 Task: Plan a virtual team-building photography contest for next month on the 12th at 12:30 PM.
Action: Mouse moved to (41, 67)
Screenshot: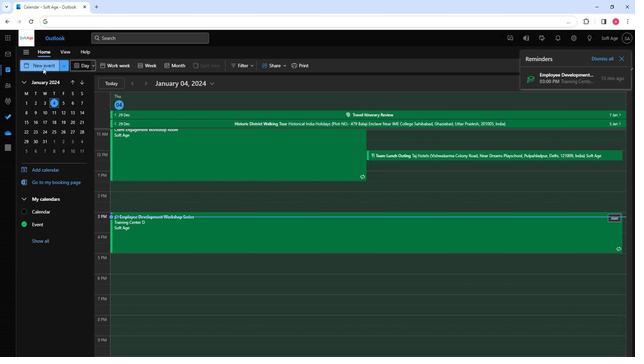 
Action: Mouse pressed left at (41, 67)
Screenshot: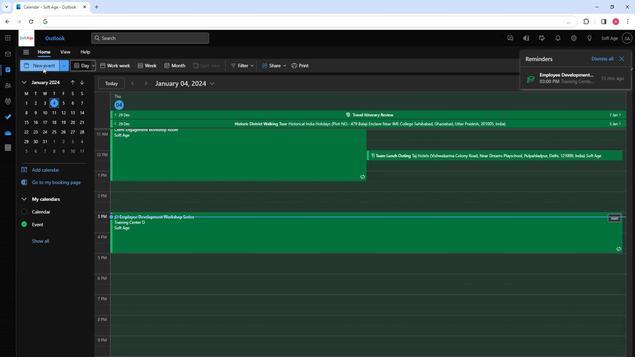 
Action: Mouse moved to (166, 112)
Screenshot: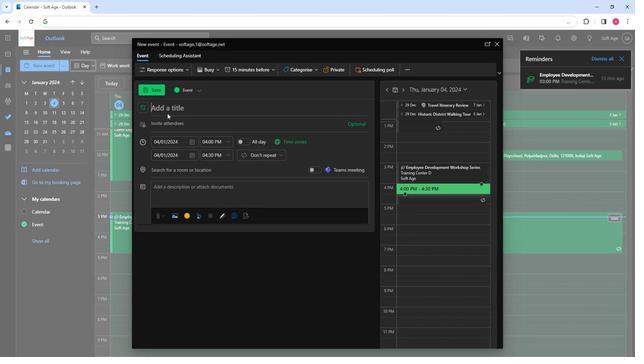 
Action: Key pressed <Key.shift>Virtual<Key.space><Key.shift>Team-<Key.shift>Building<Key.space><Key.shift>Photography<Key.space><Key.shift>Contest
Screenshot: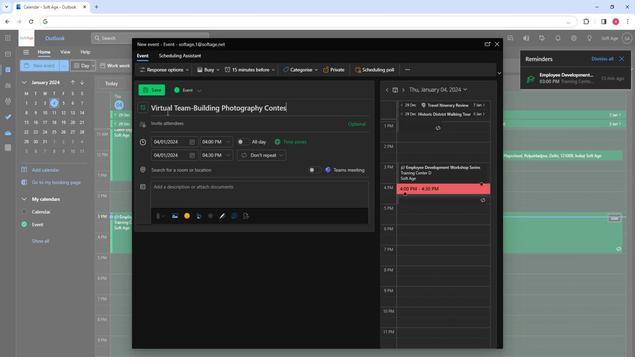 
Action: Mouse moved to (163, 122)
Screenshot: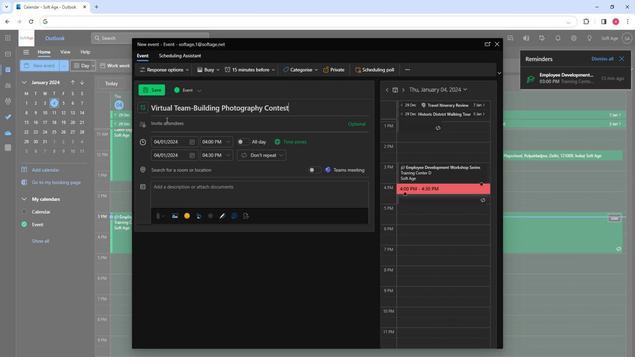
Action: Mouse pressed left at (163, 122)
Screenshot: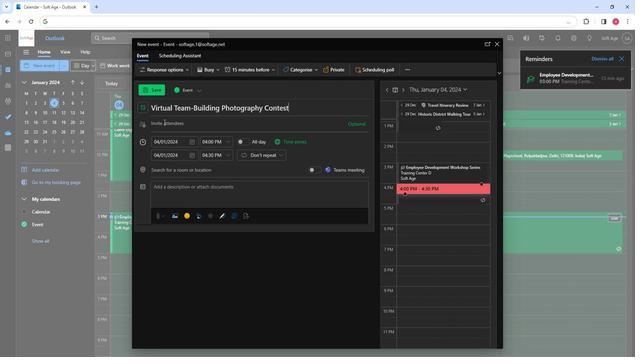 
Action: Mouse moved to (162, 122)
Screenshot: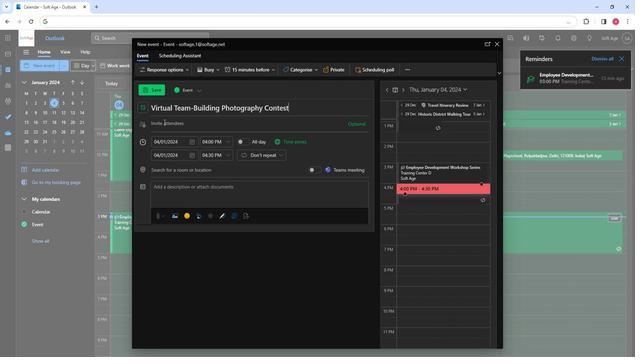 
Action: Key pressed so
Screenshot: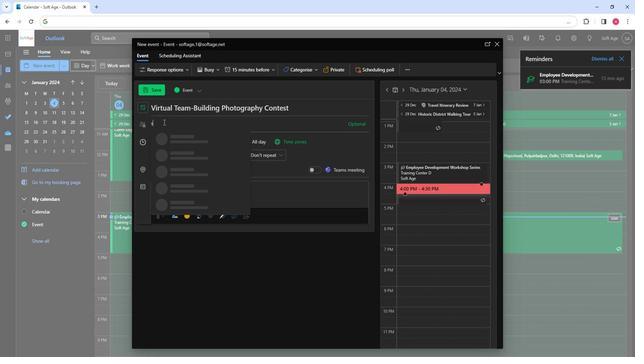
Action: Mouse moved to (180, 157)
Screenshot: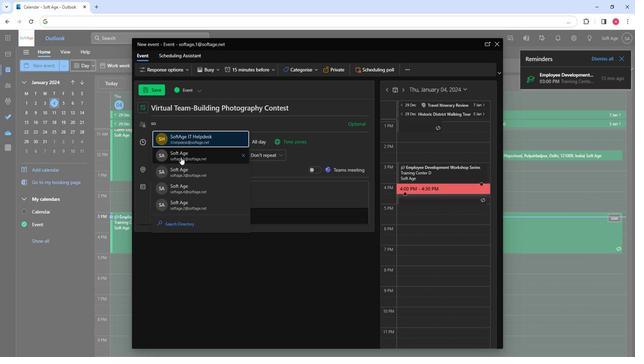 
Action: Mouse pressed left at (180, 157)
Screenshot: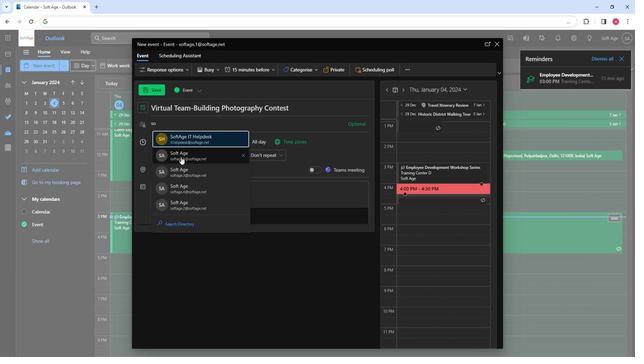 
Action: Key pressed so
Screenshot: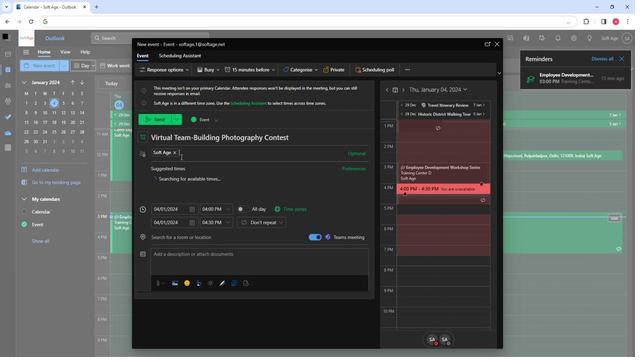 
Action: Mouse moved to (204, 207)
Screenshot: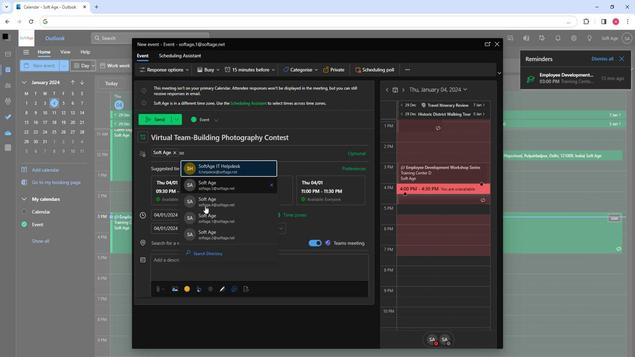 
Action: Mouse pressed left at (204, 207)
Screenshot: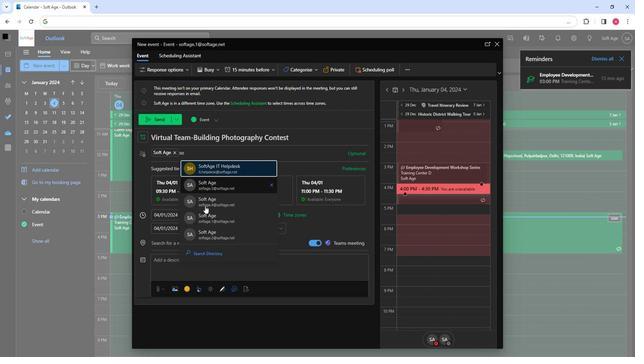 
Action: Key pressed so
Screenshot: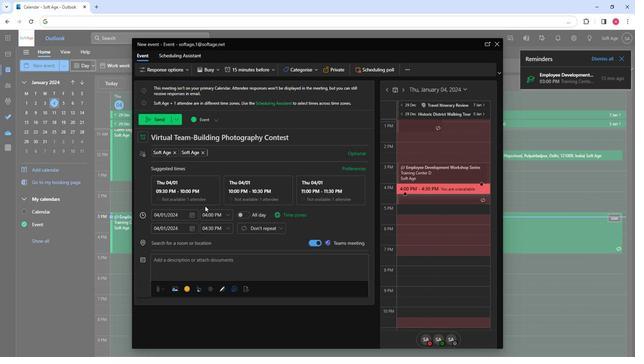 
Action: Mouse moved to (234, 218)
Screenshot: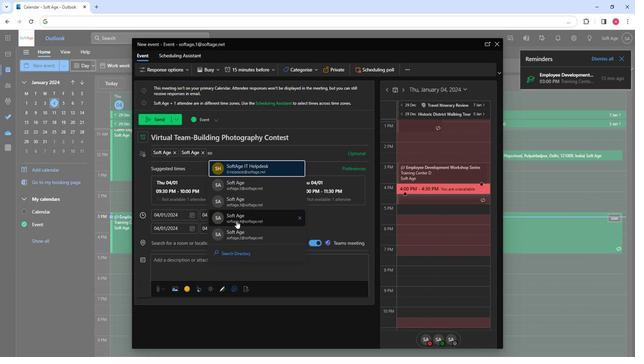 
Action: Mouse pressed left at (234, 218)
Screenshot: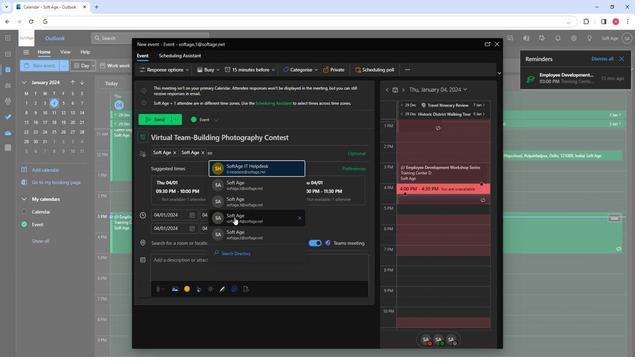
Action: Mouse moved to (192, 211)
Screenshot: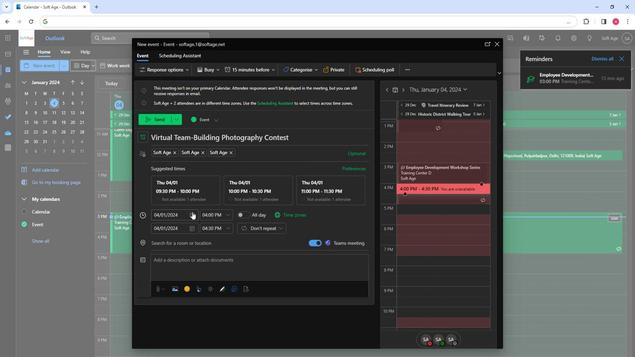 
Action: Mouse pressed left at (192, 211)
Screenshot: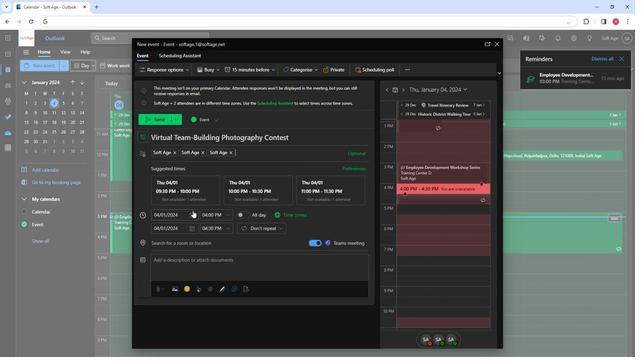 
Action: Mouse moved to (217, 230)
Screenshot: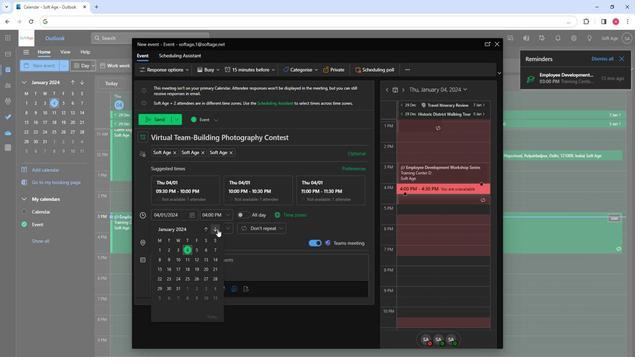 
Action: Mouse pressed left at (217, 230)
Screenshot: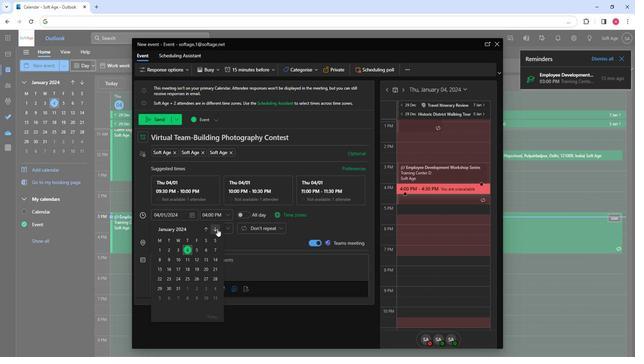 
Action: Mouse moved to (161, 270)
Screenshot: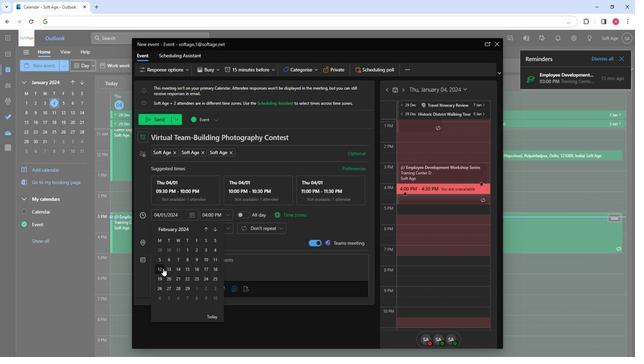 
Action: Mouse pressed left at (161, 270)
Screenshot: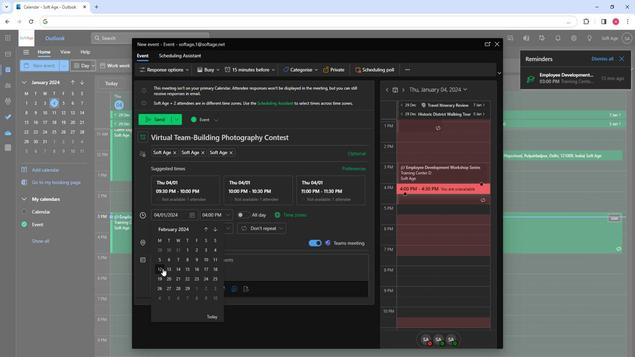 
Action: Mouse moved to (227, 214)
Screenshot: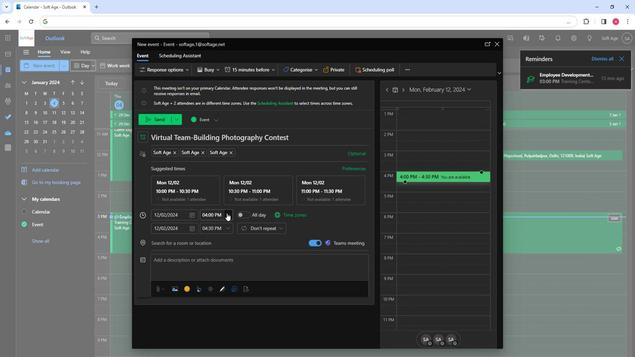 
Action: Mouse pressed left at (227, 214)
Screenshot: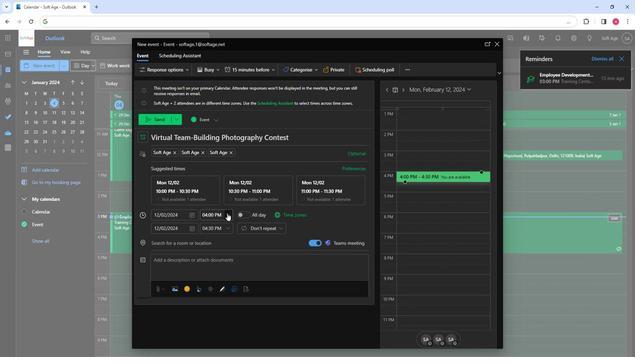 
Action: Mouse moved to (210, 261)
Screenshot: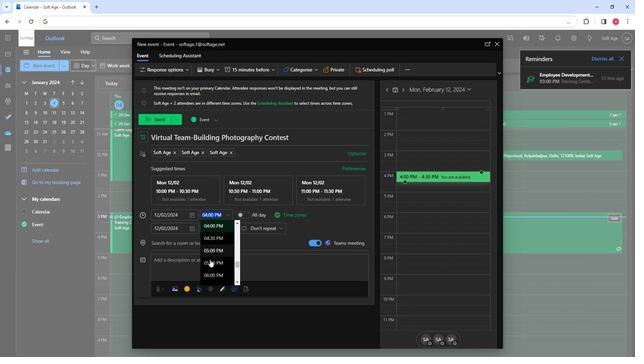 
Action: Mouse scrolled (210, 260) with delta (0, 0)
Screenshot: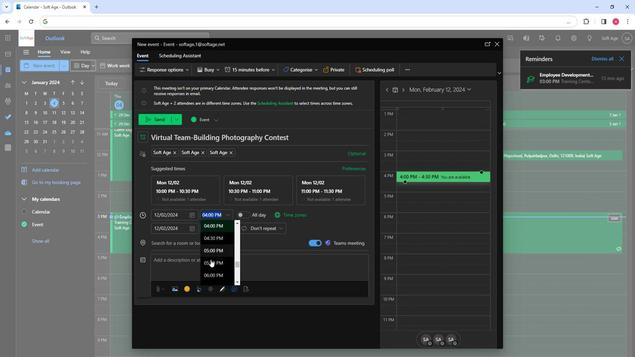 
Action: Mouse moved to (212, 257)
Screenshot: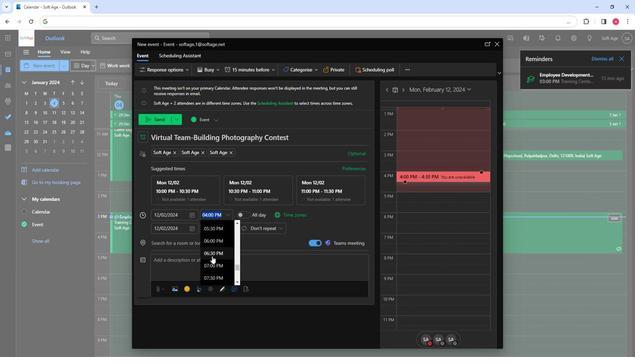 
Action: Mouse scrolled (212, 257) with delta (0, 0)
Screenshot: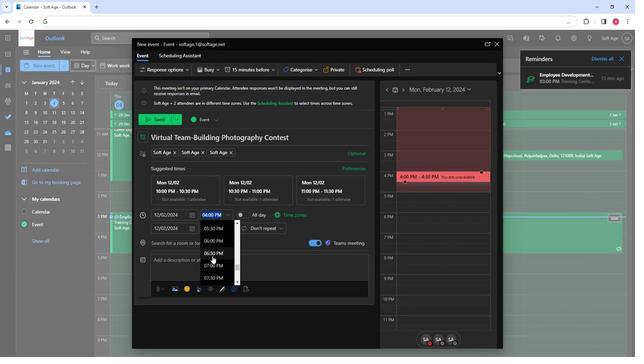 
Action: Mouse scrolled (212, 257) with delta (0, 0)
Screenshot: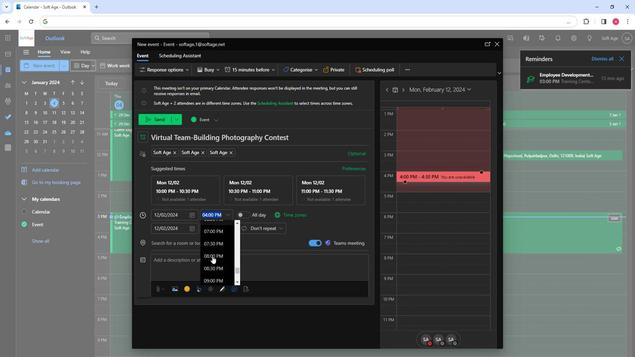 
Action: Mouse scrolled (212, 257) with delta (0, 0)
Screenshot: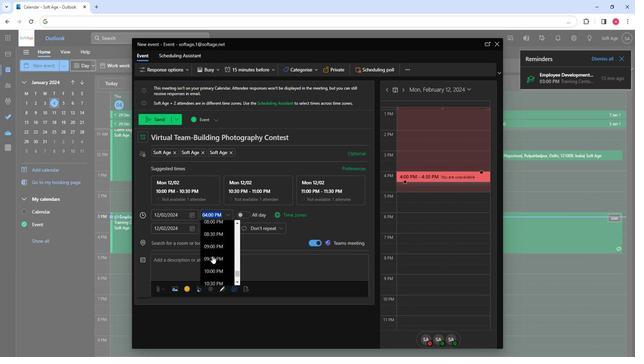
Action: Mouse scrolled (212, 257) with delta (0, 0)
Screenshot: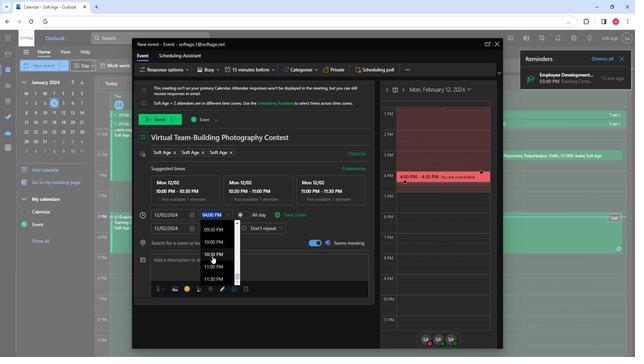 
Action: Mouse scrolled (212, 257) with delta (0, 0)
Screenshot: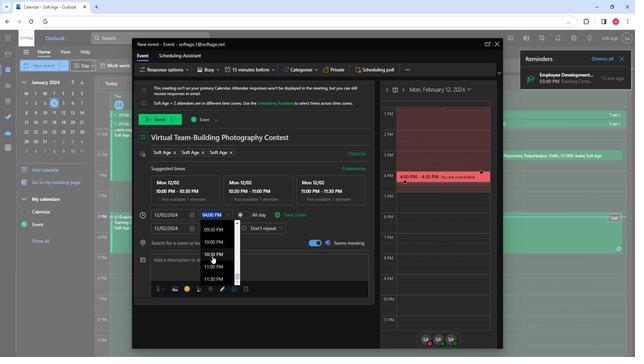 
Action: Mouse scrolled (212, 258) with delta (0, 0)
Screenshot: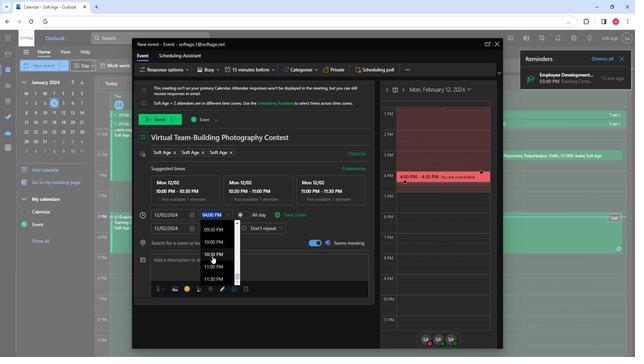 
Action: Mouse scrolled (212, 258) with delta (0, 0)
Screenshot: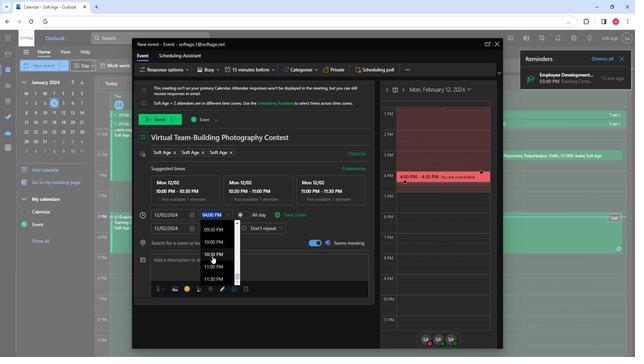 
Action: Mouse scrolled (212, 258) with delta (0, 0)
Screenshot: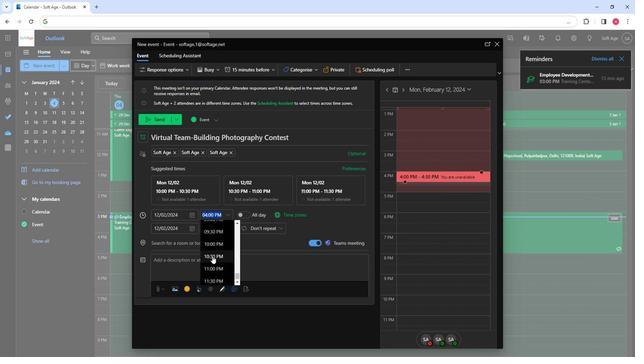 
Action: Mouse scrolled (212, 258) with delta (0, 0)
Screenshot: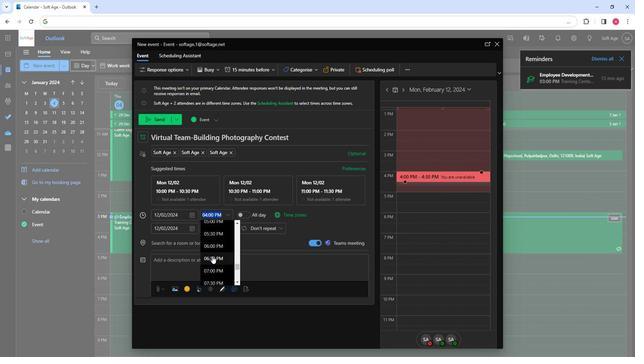 
Action: Mouse moved to (209, 250)
Screenshot: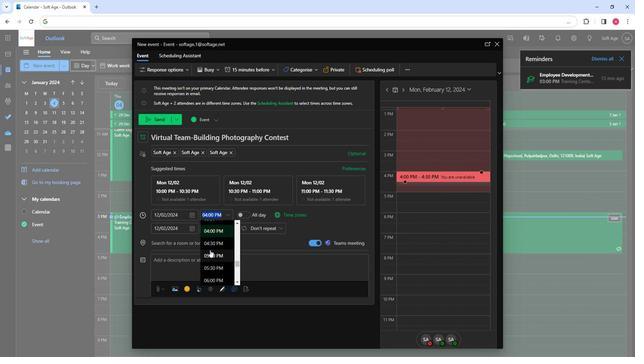 
Action: Mouse scrolled (209, 251) with delta (0, 0)
Screenshot: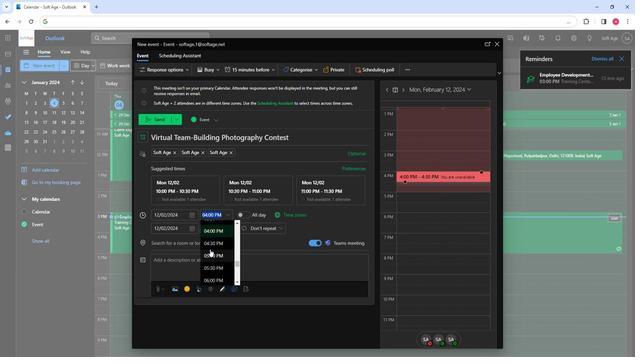 
Action: Mouse scrolled (209, 251) with delta (0, 0)
Screenshot: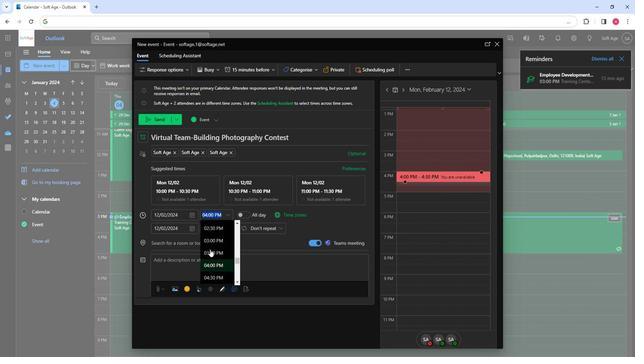 
Action: Mouse moved to (212, 233)
Screenshot: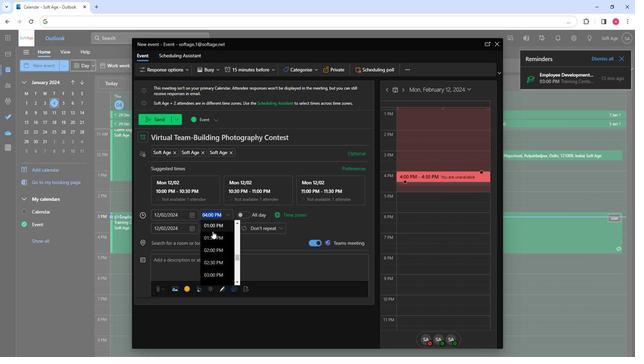 
Action: Mouse scrolled (212, 233) with delta (0, 0)
Screenshot: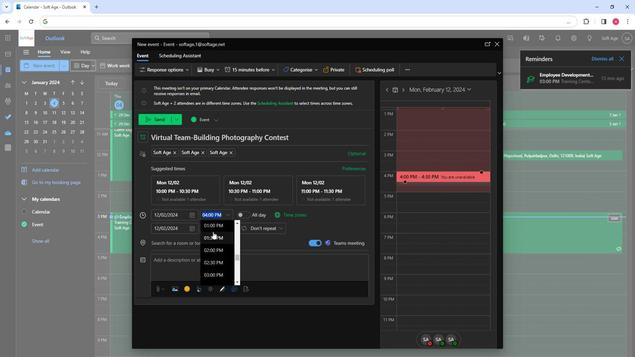 
Action: Mouse moved to (212, 249)
Screenshot: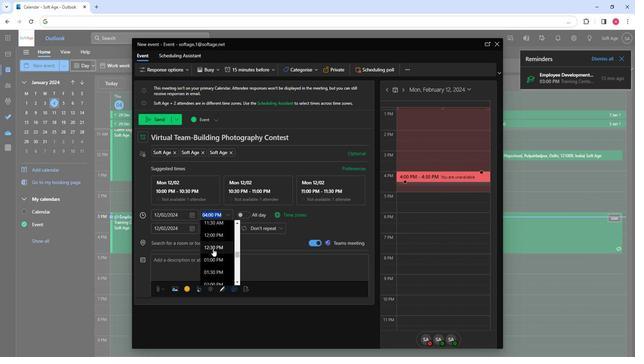 
Action: Mouse pressed left at (212, 249)
Screenshot: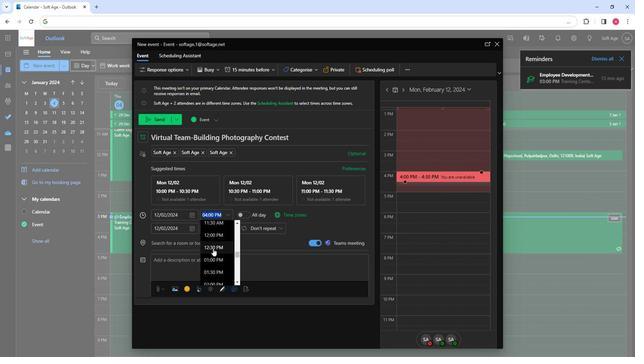 
Action: Mouse moved to (206, 243)
Screenshot: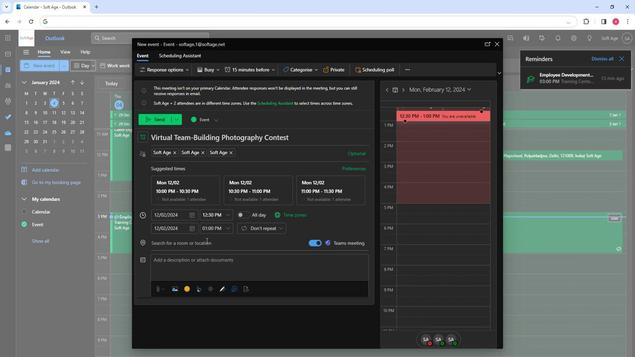 
Action: Mouse pressed left at (206, 243)
Screenshot: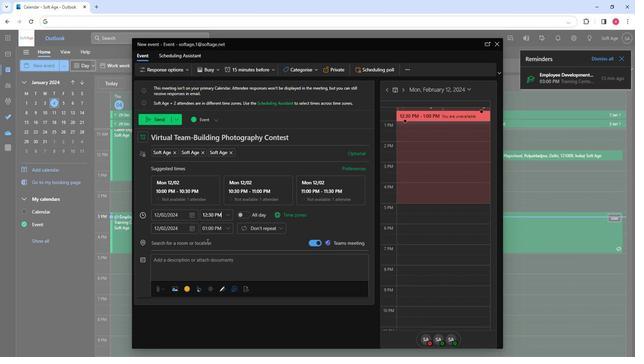 
Action: Mouse moved to (188, 207)
Screenshot: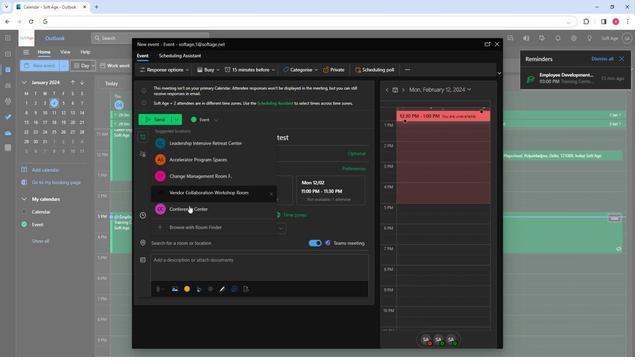 
Action: Mouse pressed left at (188, 207)
Screenshot: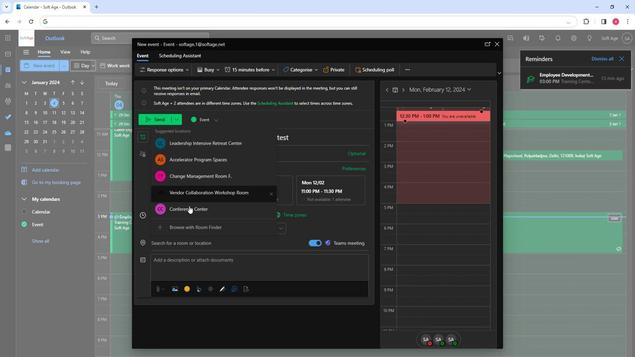 
Action: Mouse moved to (165, 264)
Screenshot: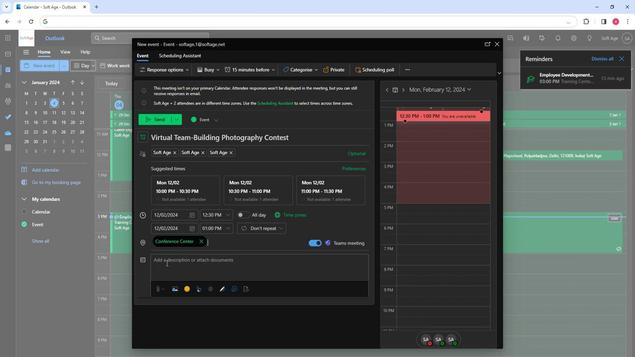 
Action: Mouse pressed left at (165, 264)
Screenshot: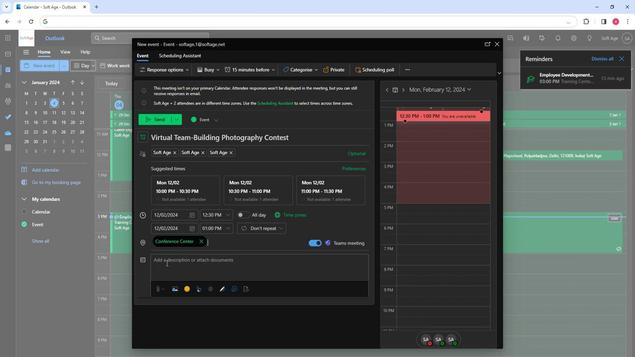 
Action: Key pressed <Key.shift>Fuel<Key.space>creativity<Key.space>and<Key.space>connection<Key.space>with<Key.space>a<Key.space>virtual<Key.space>team-building<Key.space>photography<Key.space>contest<Key.space>next<Key.space>month.<Key.space><Key.shift>Capture<Key.space>unique<Key.space>perspectives,<Key.space>share<Key.space>visual<Key.space>stories,<Key.space>and<Key.space>foster<Key.space>camaraderie<Key.space>throught<Key.backspace><Key.space>a<Key.space>fun<Key.space>and<Key.space>engaging<Key.space>online<Key.space>competition.
Screenshot: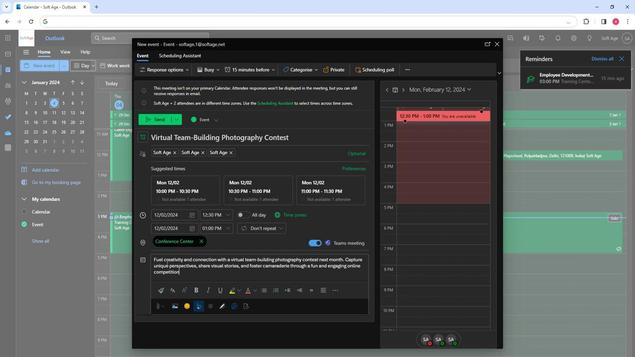 
Action: Mouse moved to (188, 264)
Screenshot: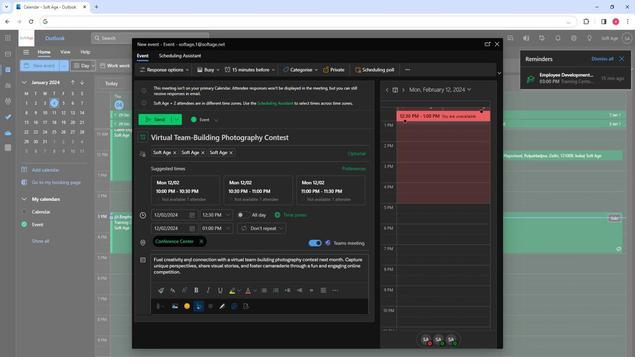 
Action: Mouse pressed left at (188, 264)
Screenshot: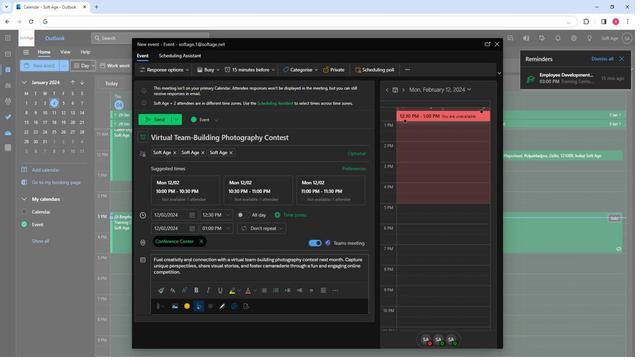 
Action: Mouse pressed left at (188, 264)
Screenshot: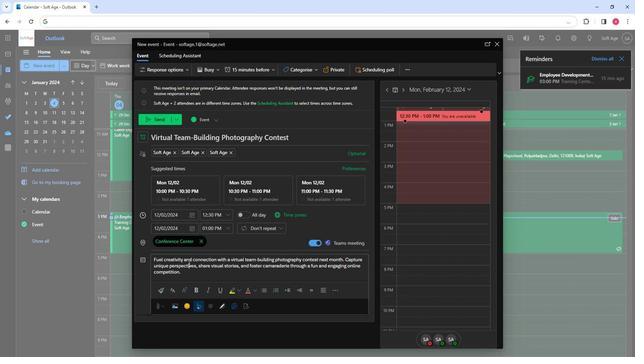 
Action: Mouse pressed left at (188, 264)
Screenshot: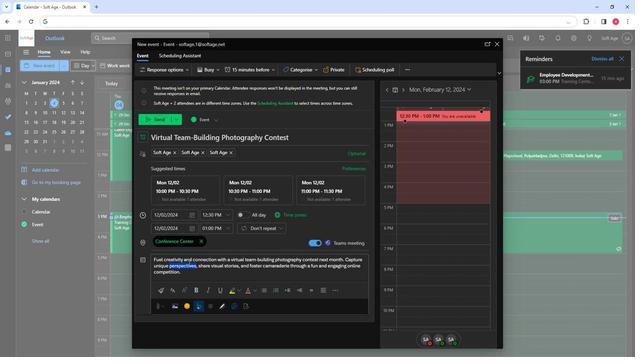 
Action: Mouse pressed left at (188, 264)
Screenshot: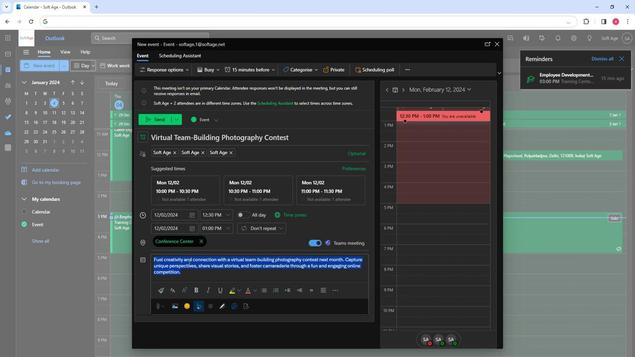 
Action: Mouse moved to (172, 295)
Screenshot: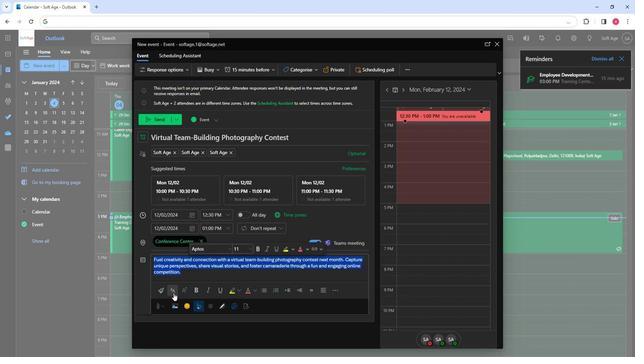 
Action: Mouse pressed left at (172, 295)
Screenshot: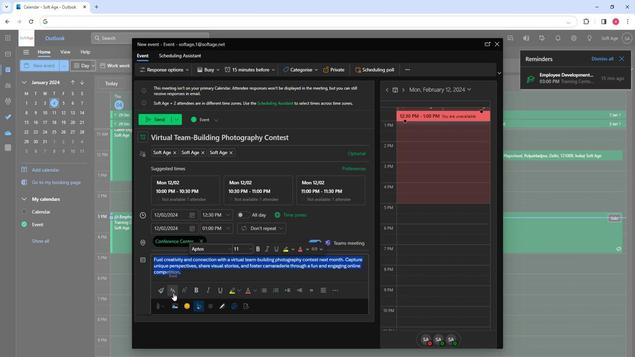 
Action: Mouse moved to (185, 249)
Screenshot: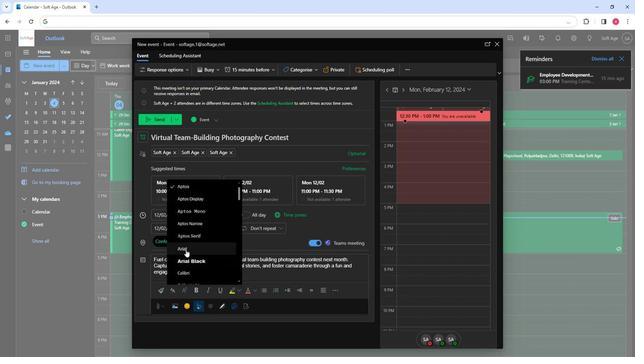 
Action: Mouse scrolled (185, 249) with delta (0, 0)
Screenshot: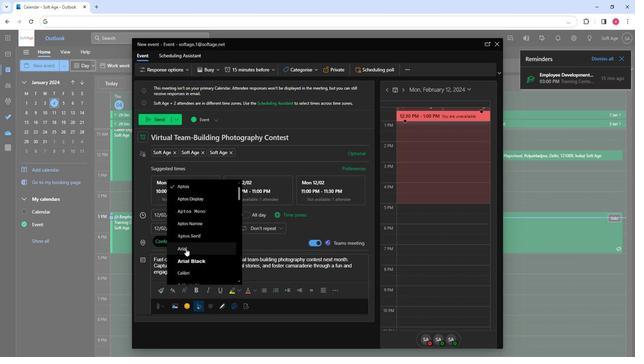 
Action: Mouse scrolled (185, 249) with delta (0, 0)
Screenshot: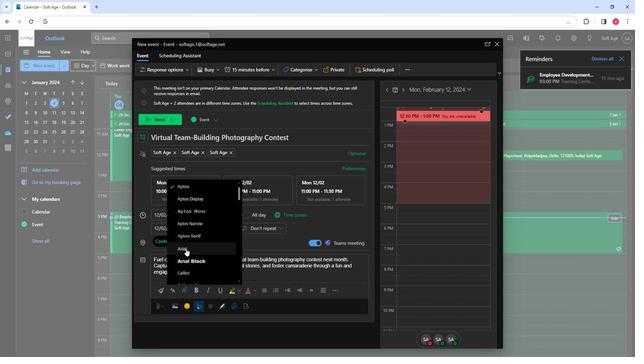 
Action: Mouse scrolled (185, 249) with delta (0, 0)
Screenshot: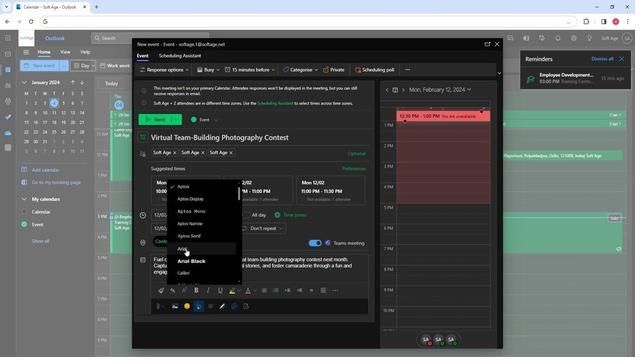 
Action: Mouse moved to (187, 235)
Screenshot: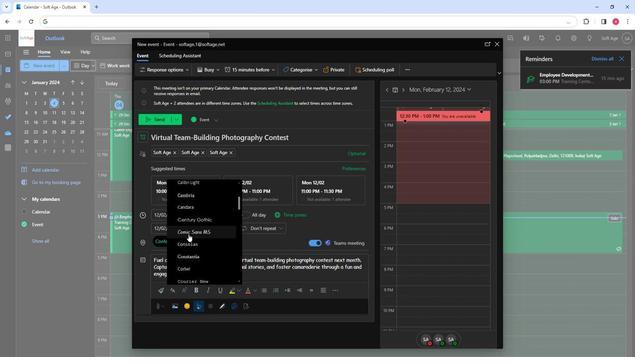 
Action: Mouse pressed left at (187, 235)
Screenshot: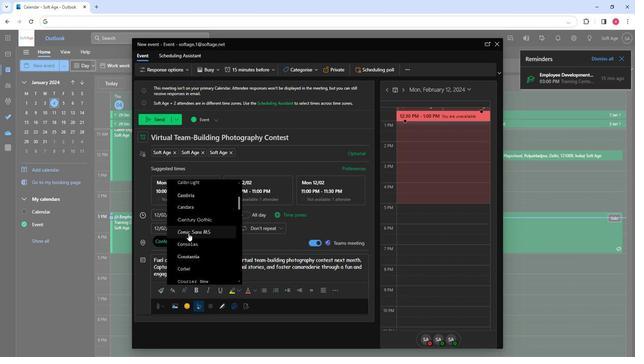 
Action: Mouse moved to (254, 292)
Screenshot: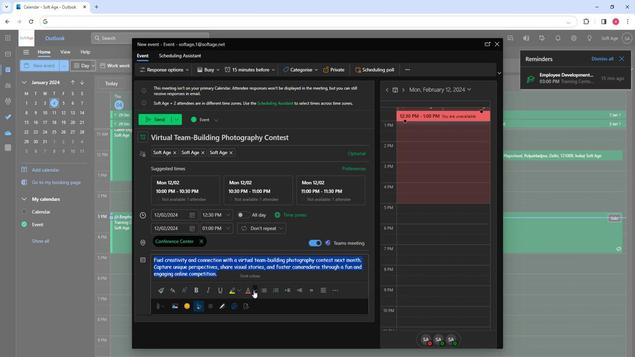 
Action: Mouse pressed left at (254, 292)
Screenshot: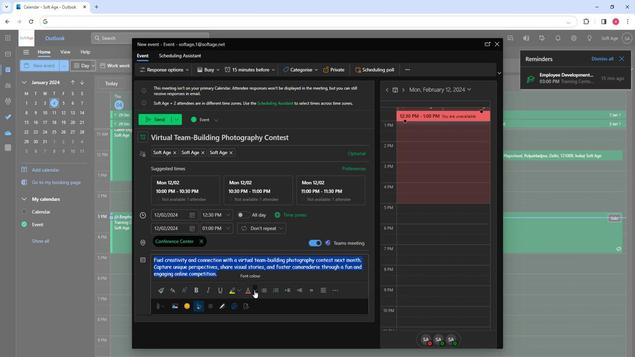 
Action: Mouse moved to (280, 255)
Screenshot: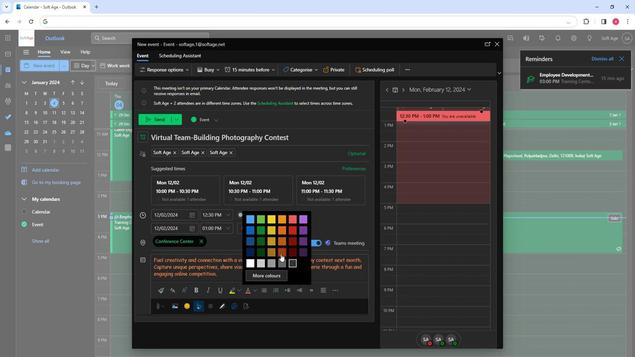 
Action: Mouse pressed left at (280, 255)
Screenshot: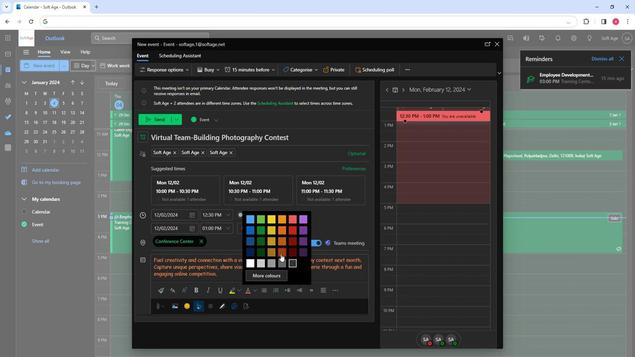 
Action: Mouse moved to (297, 291)
Screenshot: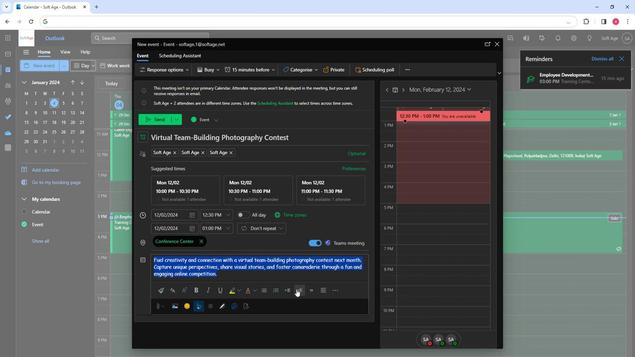 
Action: Mouse pressed left at (297, 291)
Screenshot: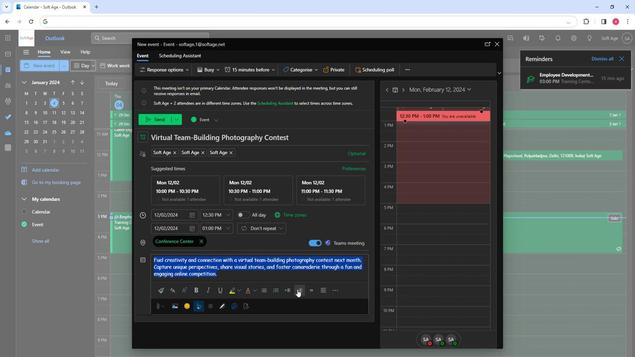 
Action: Mouse moved to (314, 279)
Screenshot: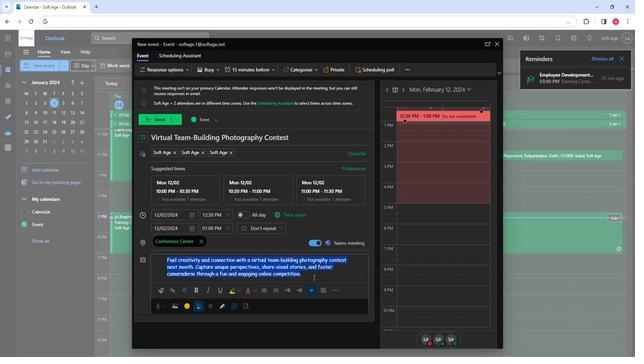 
Action: Mouse pressed left at (314, 279)
Screenshot: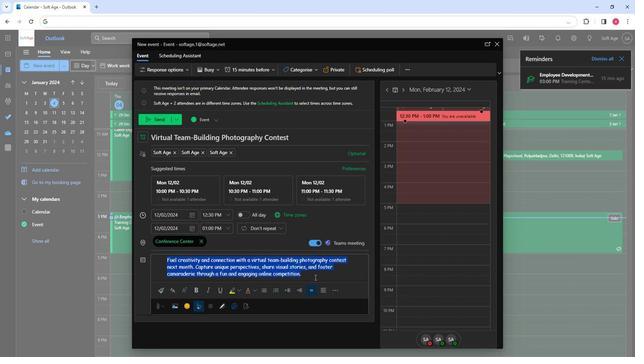 
Action: Mouse moved to (348, 277)
Screenshot: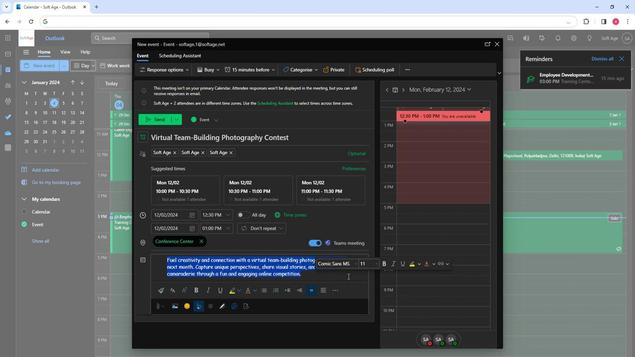 
Action: Mouse pressed left at (348, 277)
Screenshot: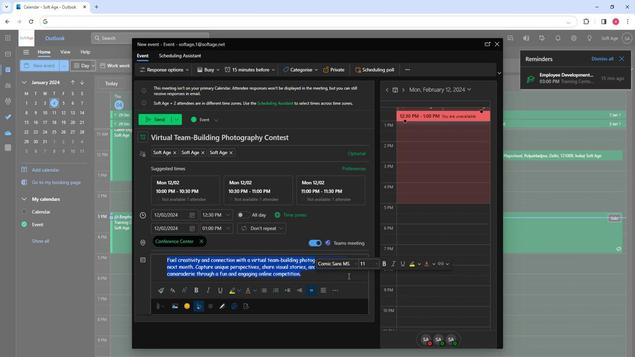 
Action: Mouse moved to (153, 119)
Screenshot: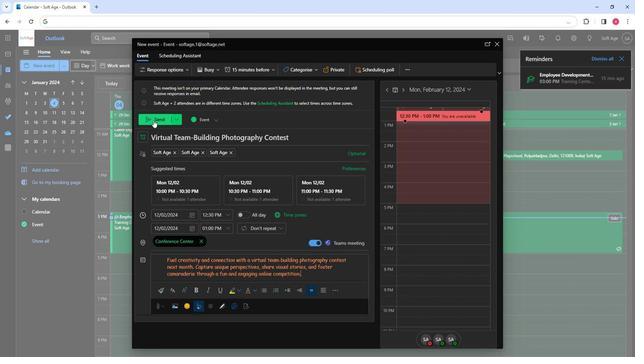
Action: Mouse pressed left at (153, 119)
Screenshot: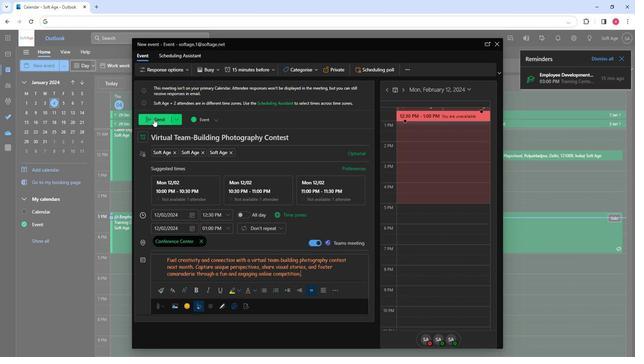 
Action: Mouse moved to (204, 277)
Screenshot: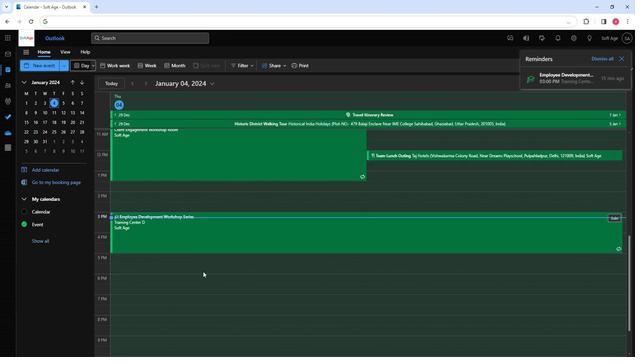 
